 Task: Create a new game with the "Size Distortion" kingdom set.
Action: Mouse moved to (679, 646)
Screenshot: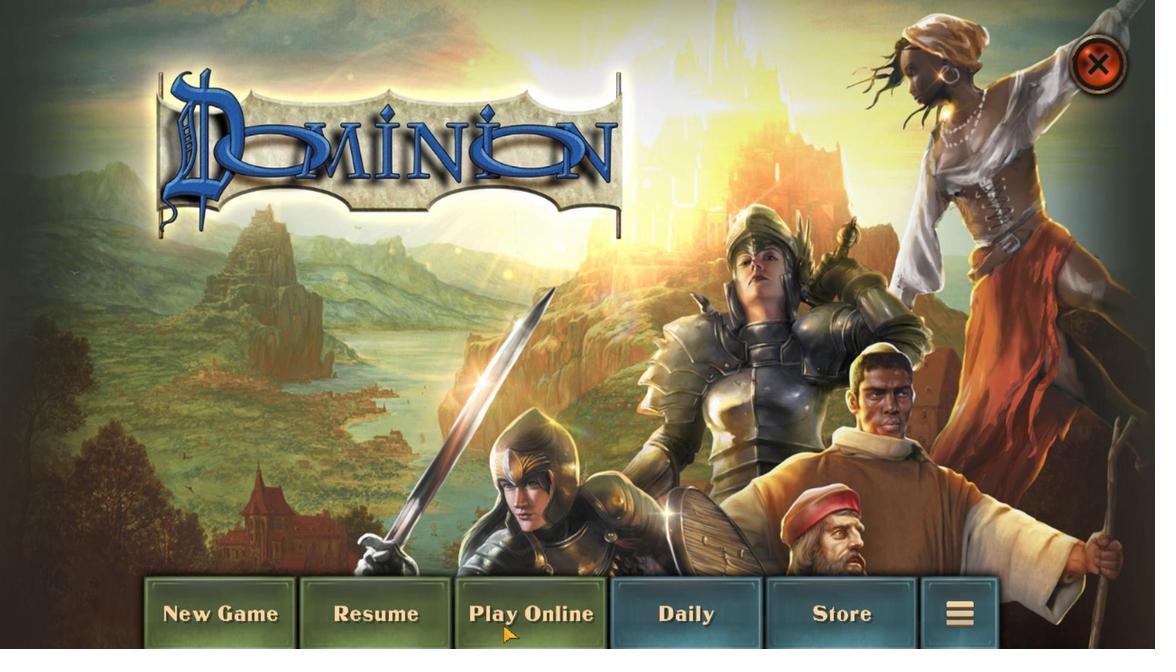 
Action: Mouse pressed left at (679, 646)
Screenshot: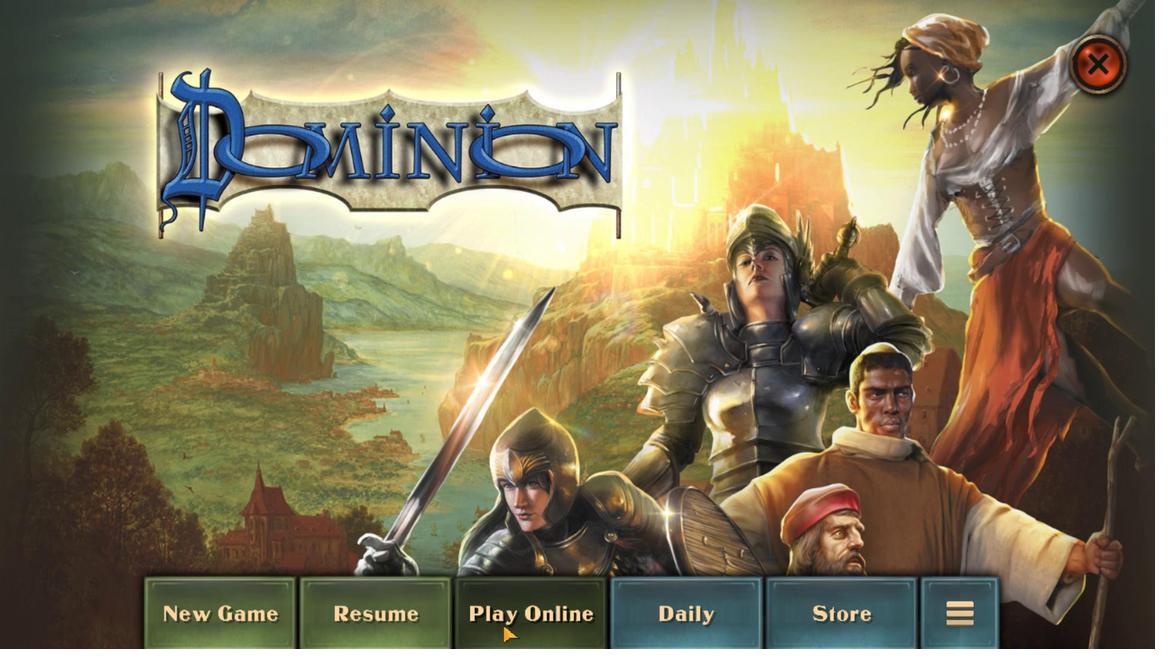 
Action: Mouse moved to (689, 293)
Screenshot: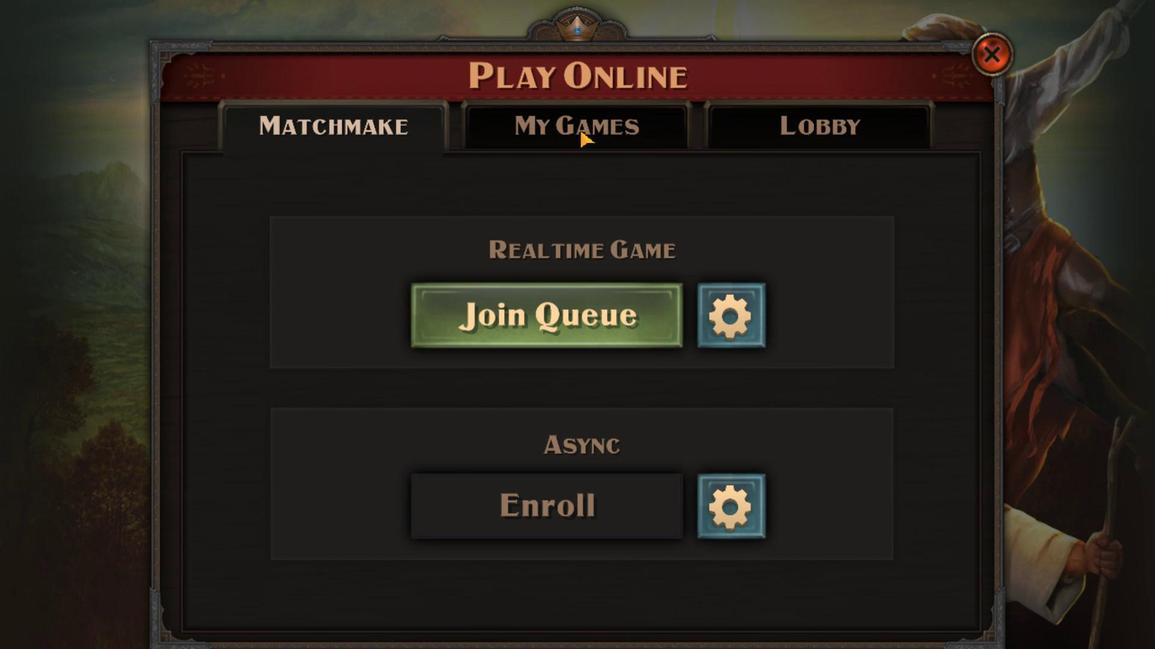 
Action: Mouse pressed left at (689, 293)
Screenshot: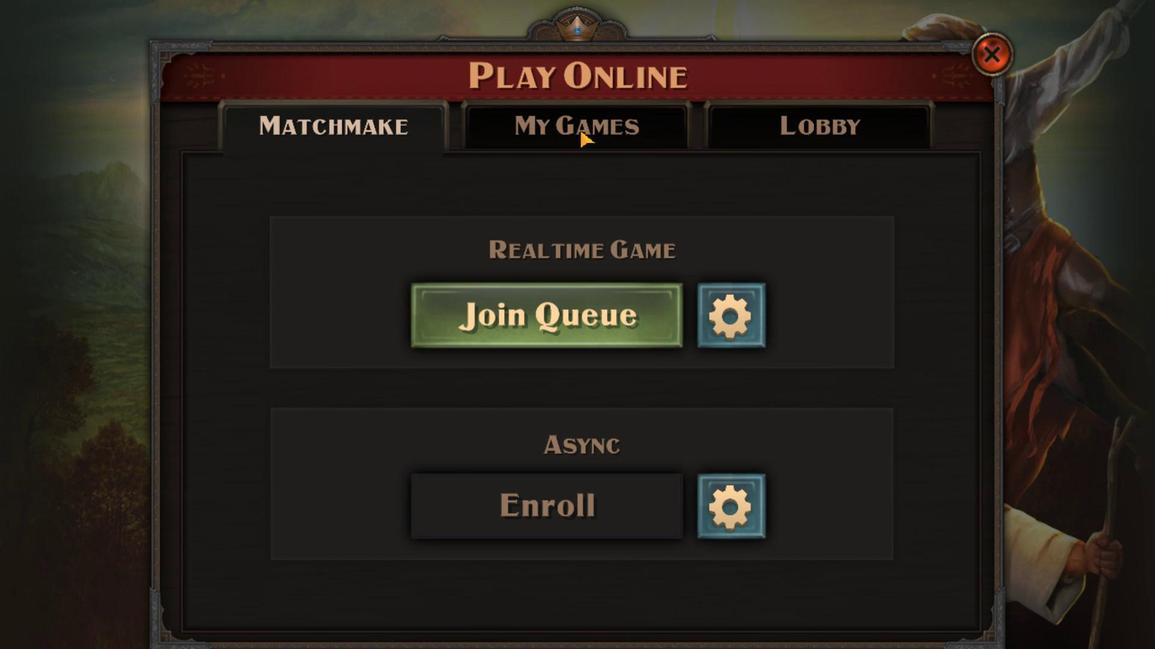 
Action: Mouse moved to (721, 553)
Screenshot: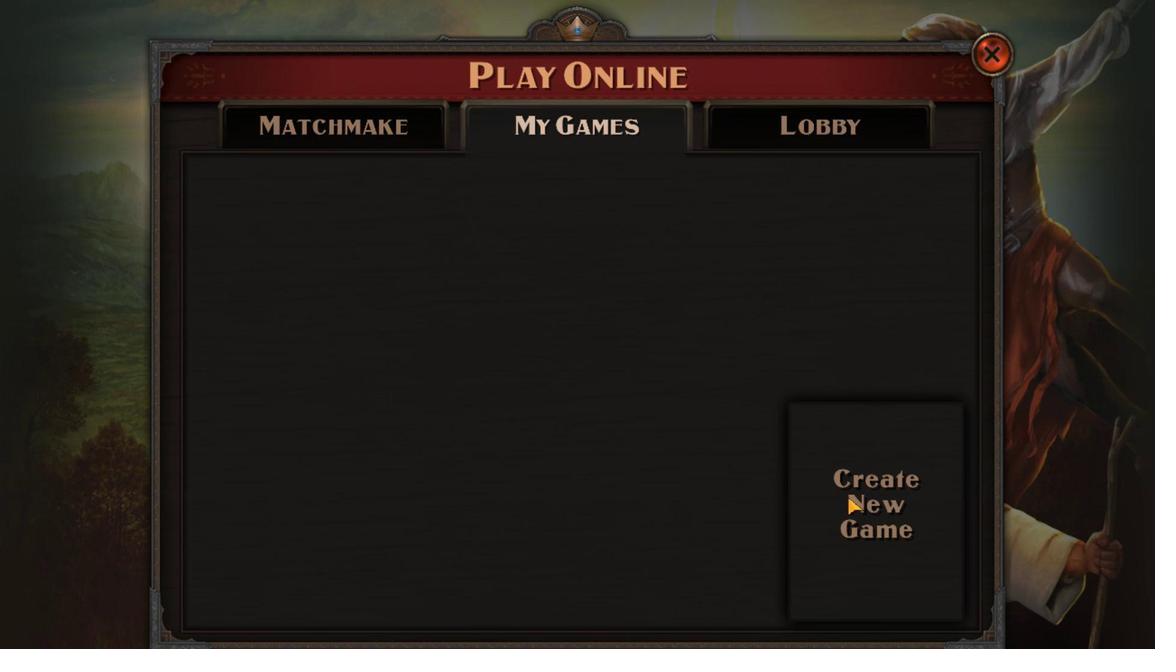 
Action: Mouse pressed left at (721, 553)
Screenshot: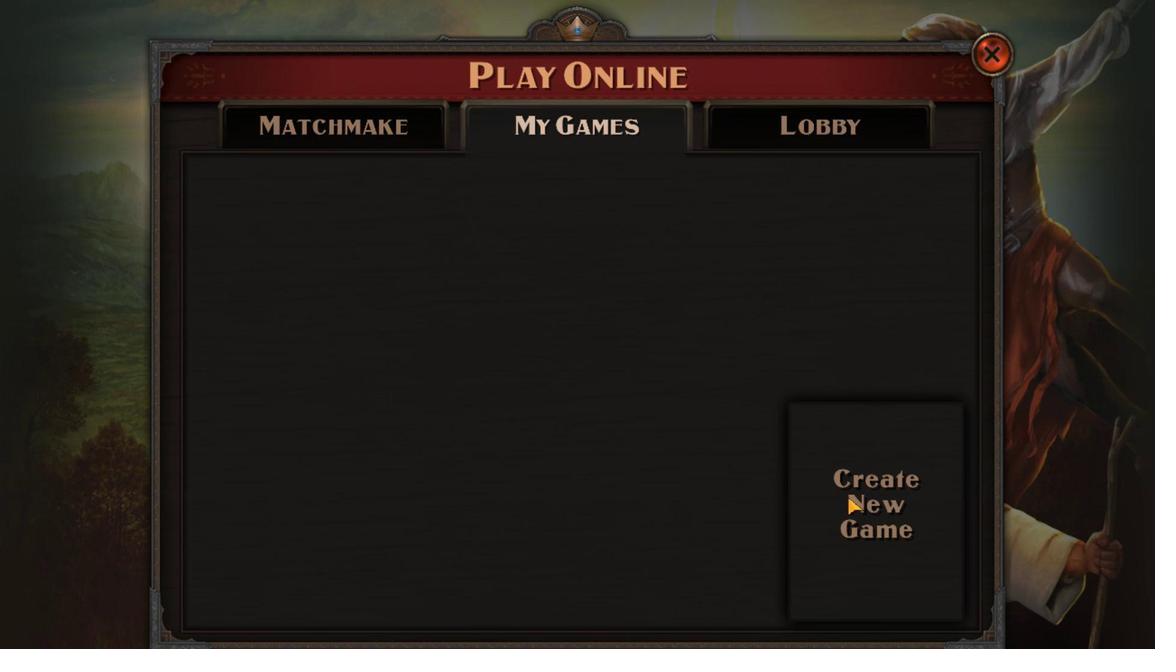 
Action: Mouse moved to (678, 294)
Screenshot: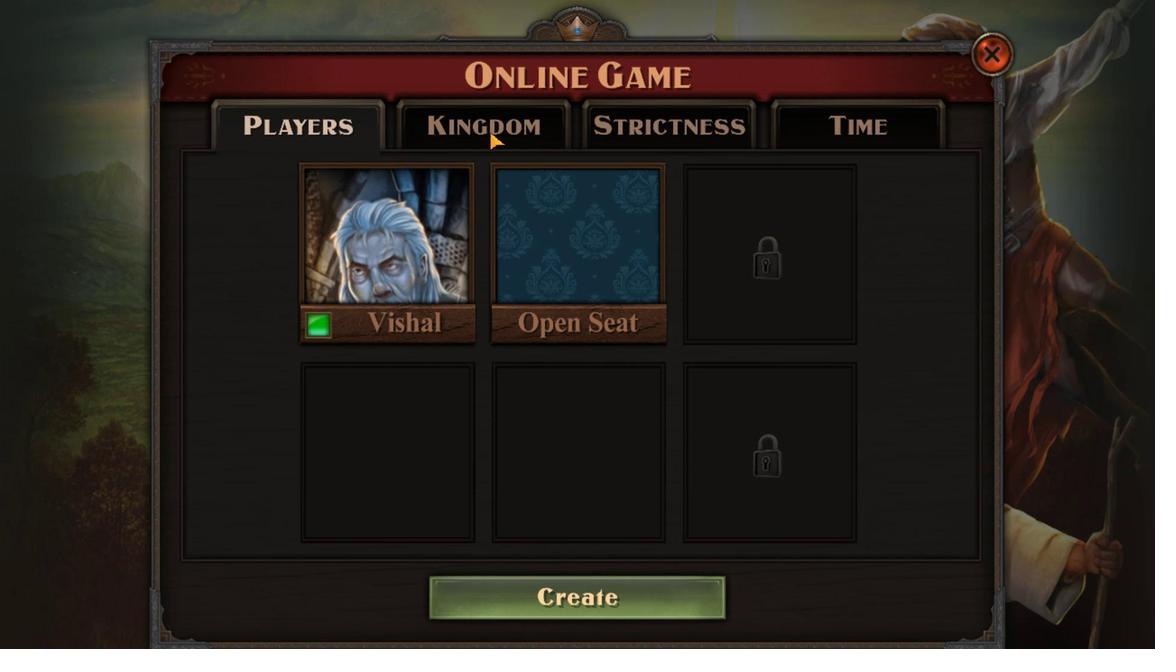 
Action: Mouse pressed left at (678, 294)
Screenshot: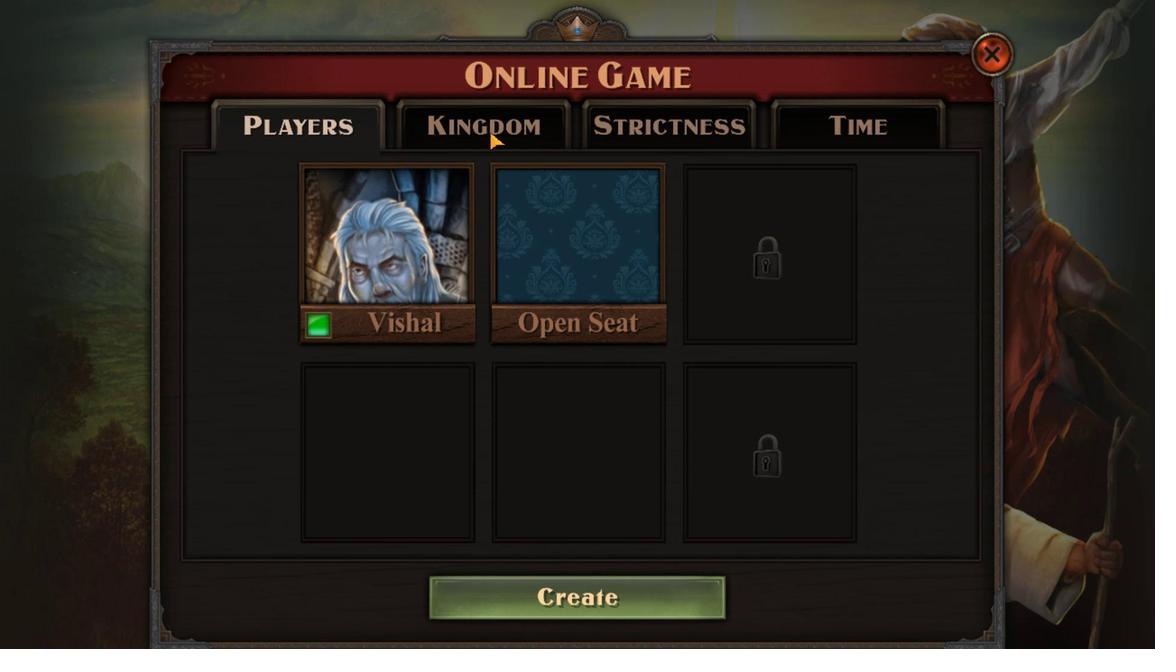 
Action: Mouse moved to (708, 350)
Screenshot: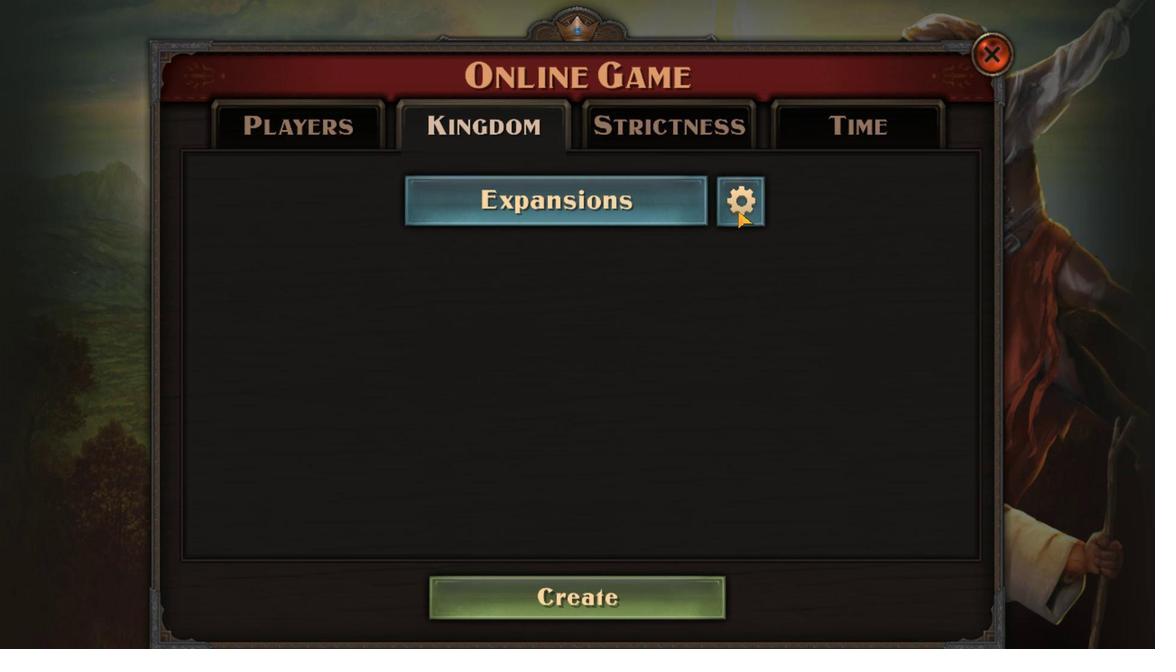 
Action: Mouse pressed left at (708, 350)
Screenshot: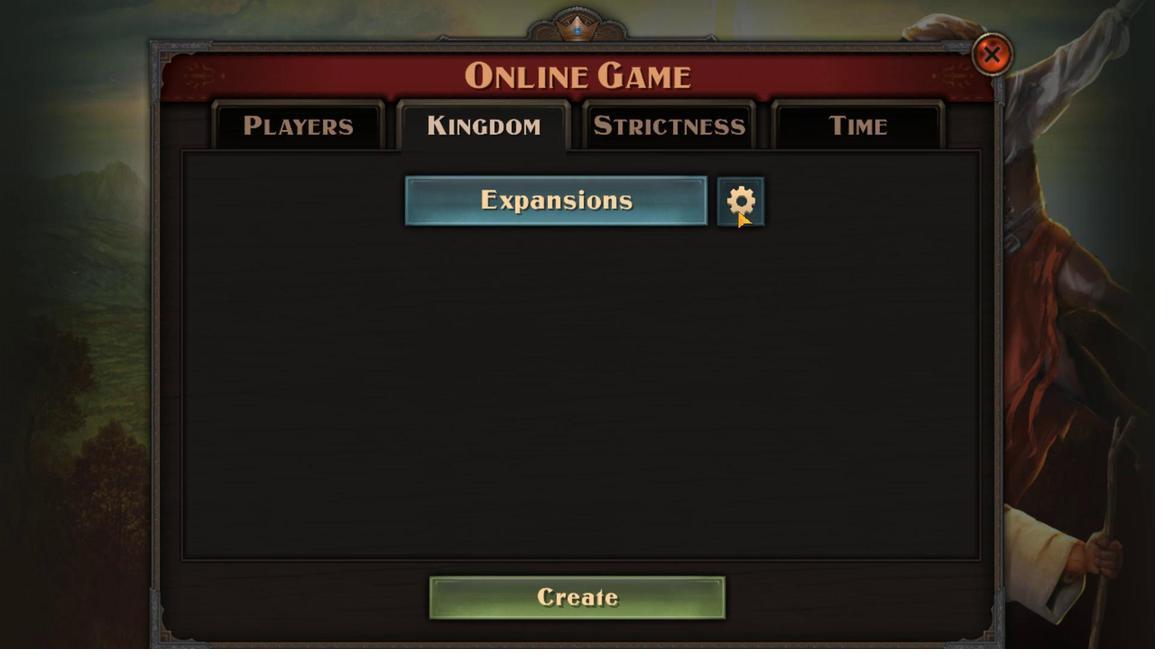 
Action: Mouse moved to (717, 346)
Screenshot: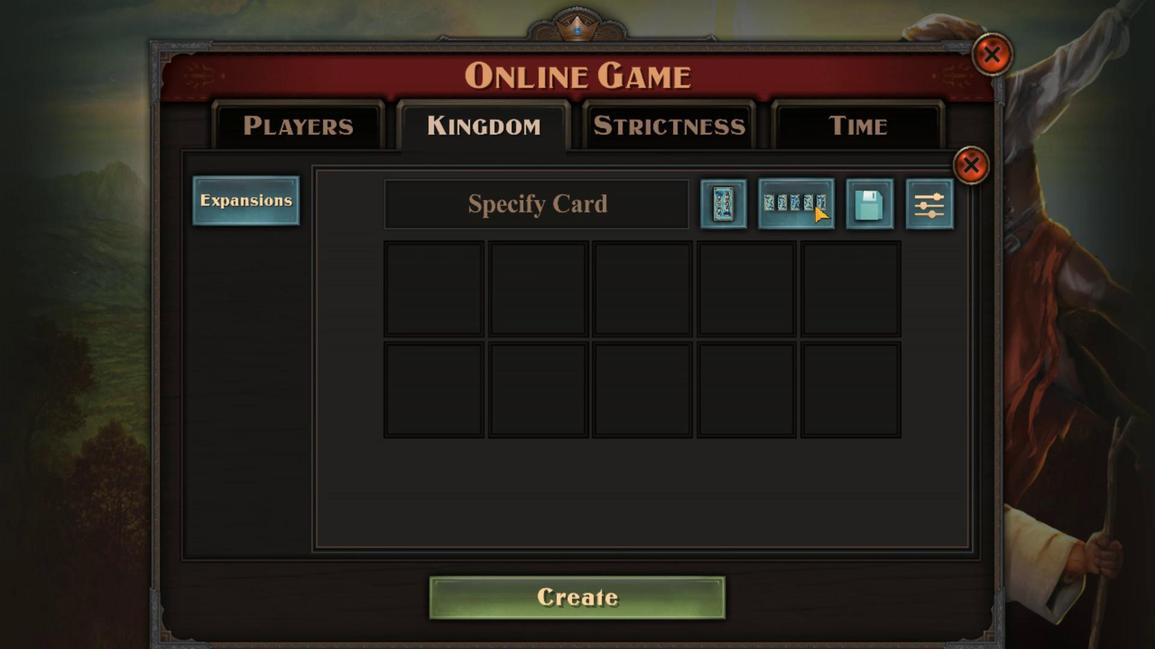 
Action: Mouse pressed left at (717, 346)
Screenshot: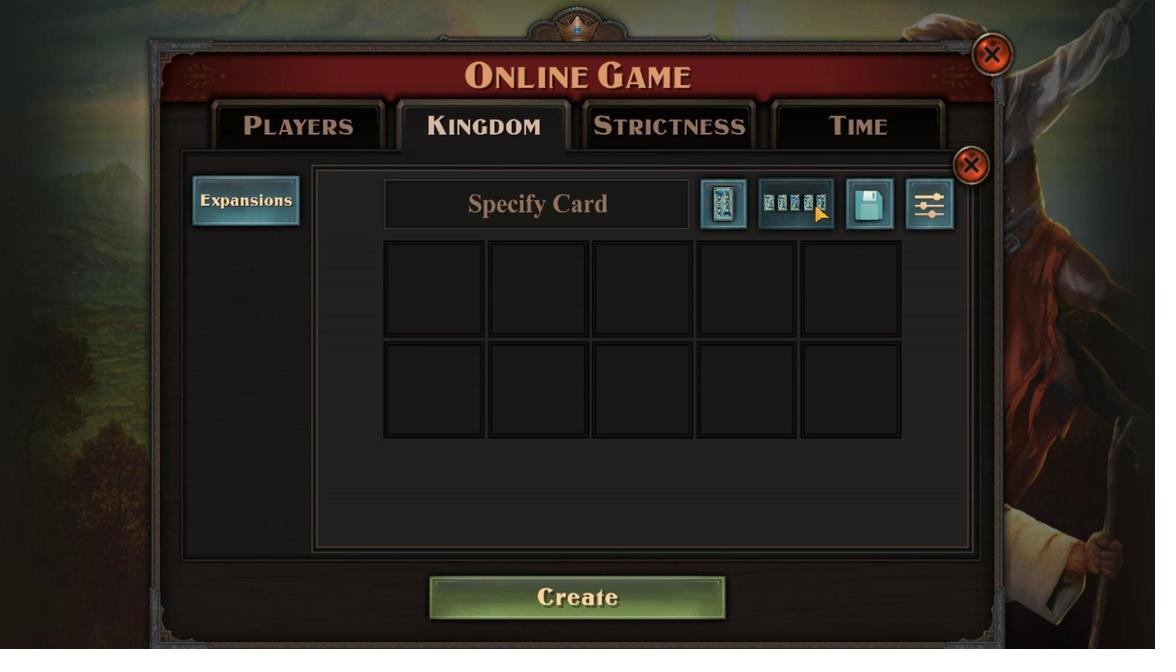 
Action: Mouse moved to (672, 426)
Screenshot: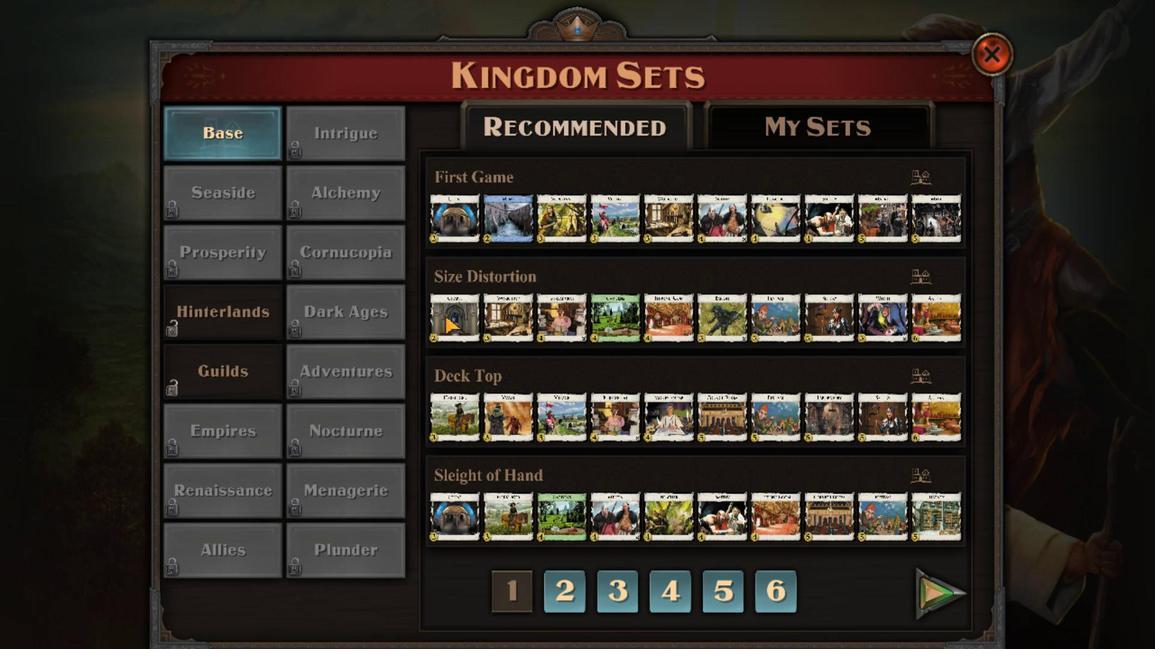 
Action: Mouse pressed left at (672, 426)
Screenshot: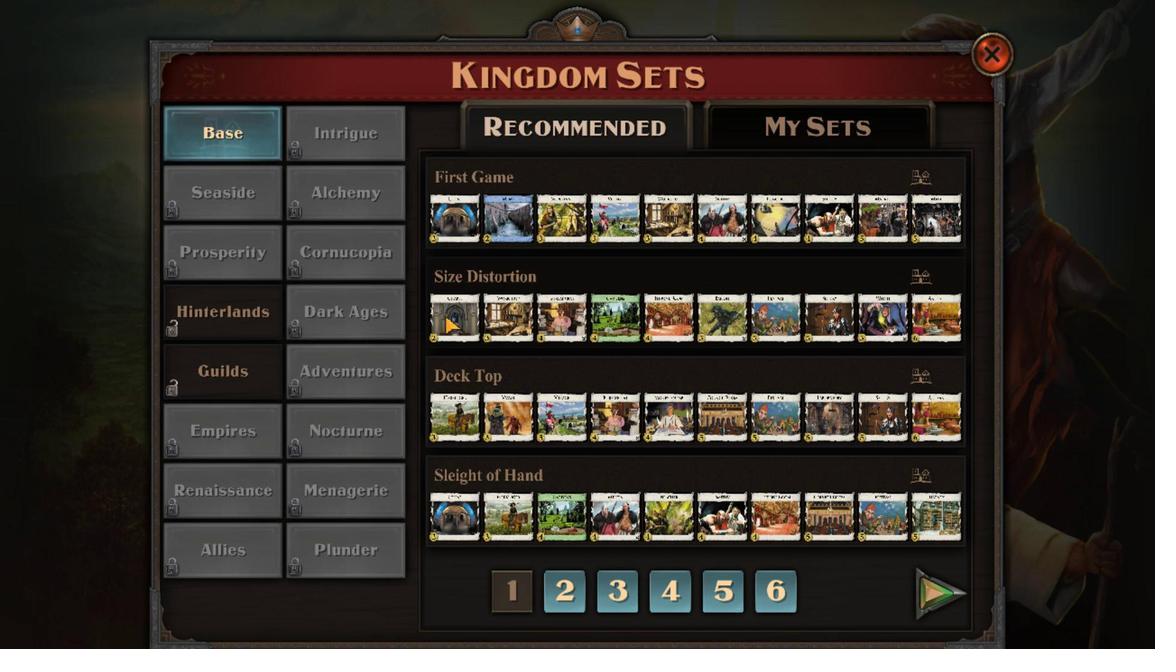 
